 Task: Create List Solutions in Board Product Pricing to Workspace Big Data Analytics. Create List Best Practices in Board Product Feature Prioritization to Workspace Big Data Analytics. Create List Lessons Learned in Board Product Marketing and Sales Enablement Consulting to Workspace Big Data Analytics
Action: Mouse moved to (831, 149)
Screenshot: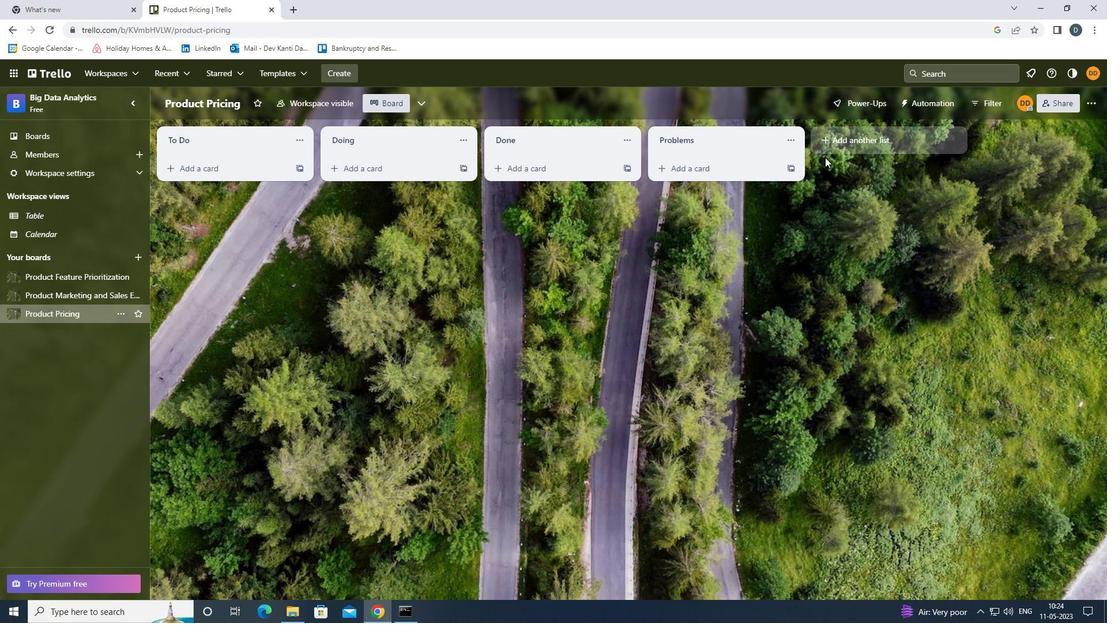 
Action: Mouse pressed left at (831, 149)
Screenshot: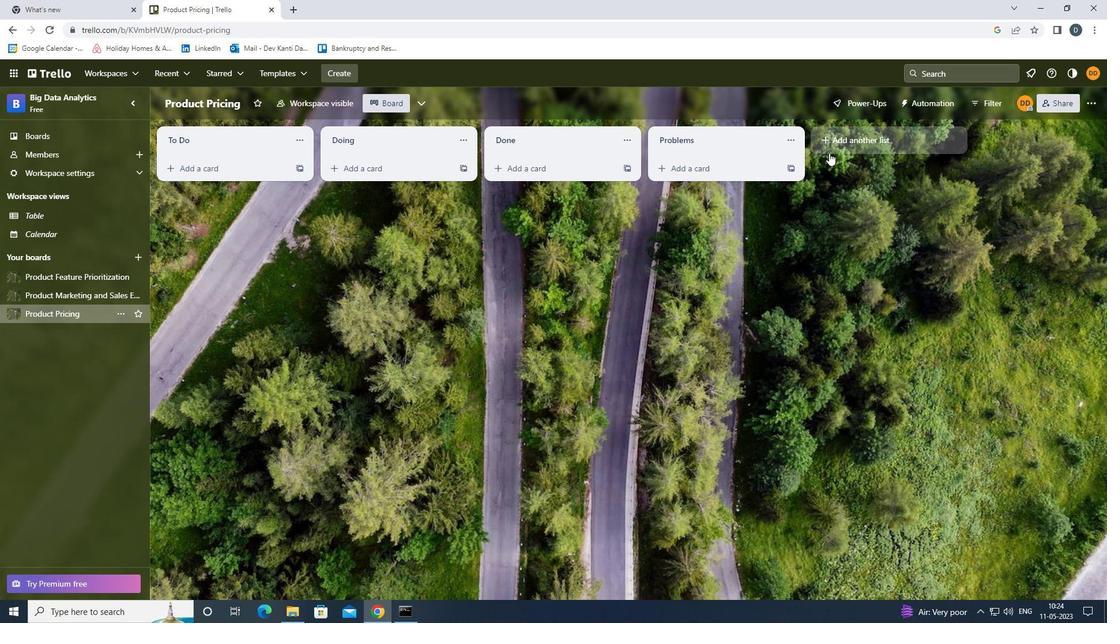 
Action: Mouse moved to (871, 143)
Screenshot: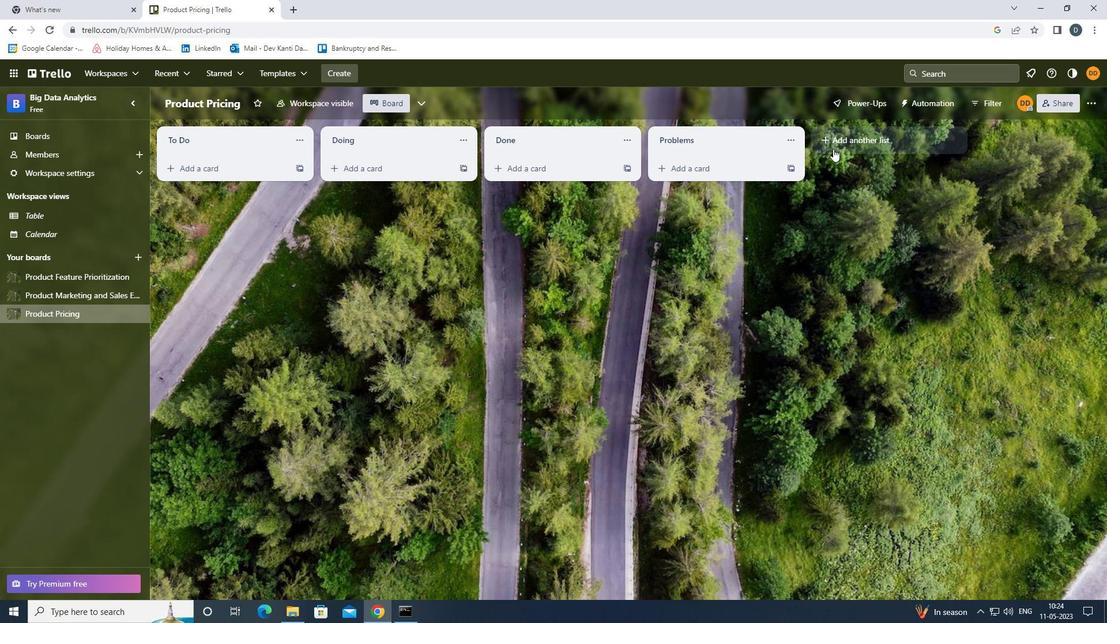 
Action: Mouse pressed left at (871, 143)
Screenshot: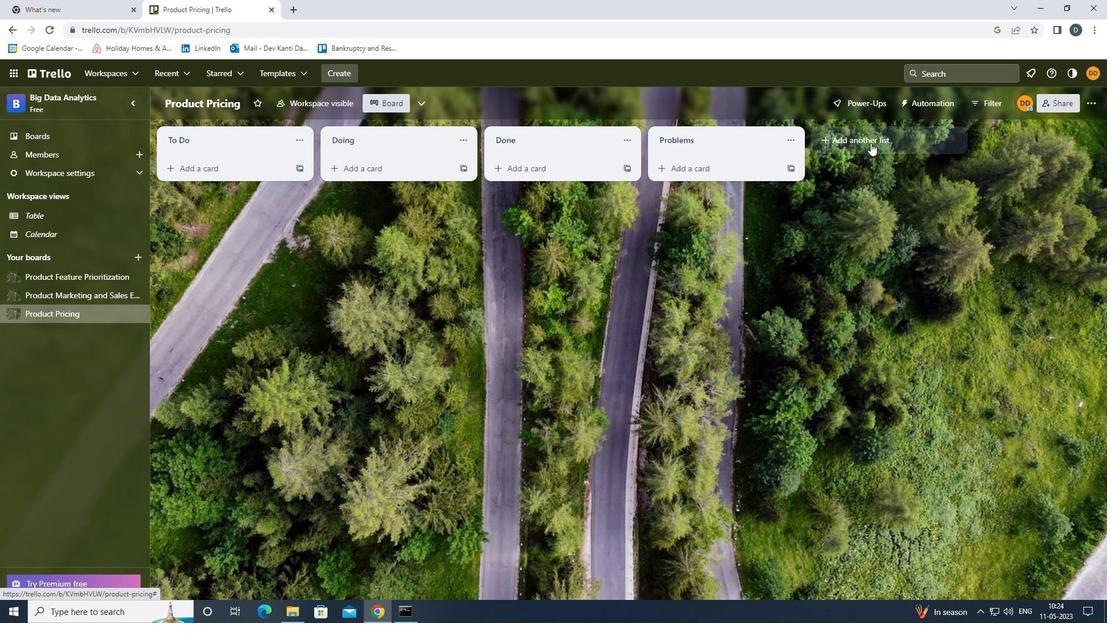
Action: Mouse moved to (825, 128)
Screenshot: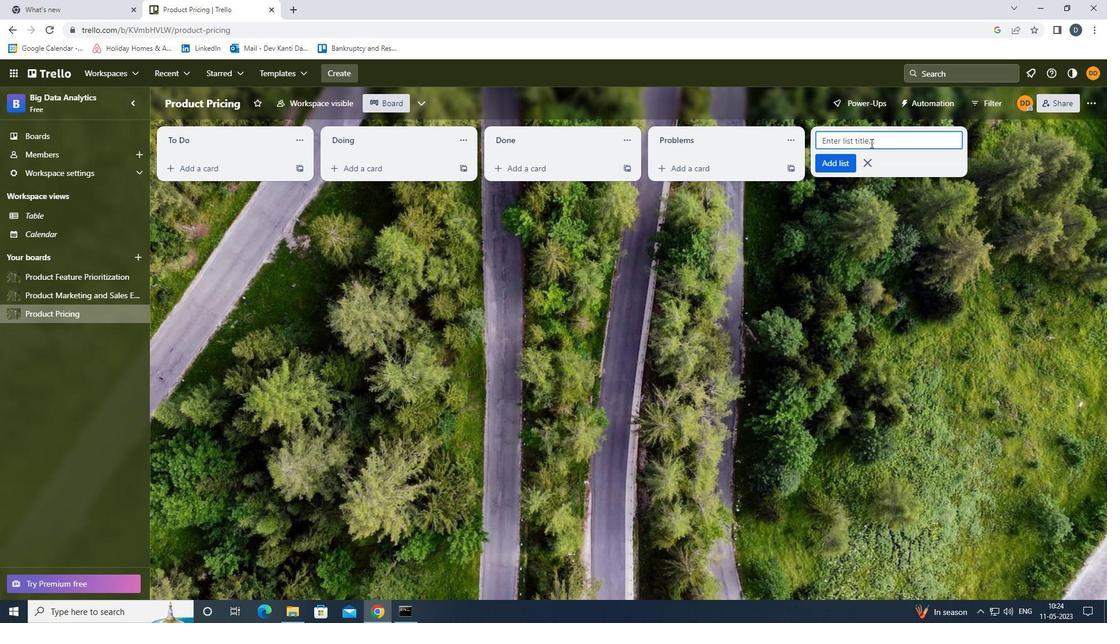 
Action: Key pressed <Key.shift><Key.shift><Key.shift>SOLUTIONS<Key.enter>
Screenshot: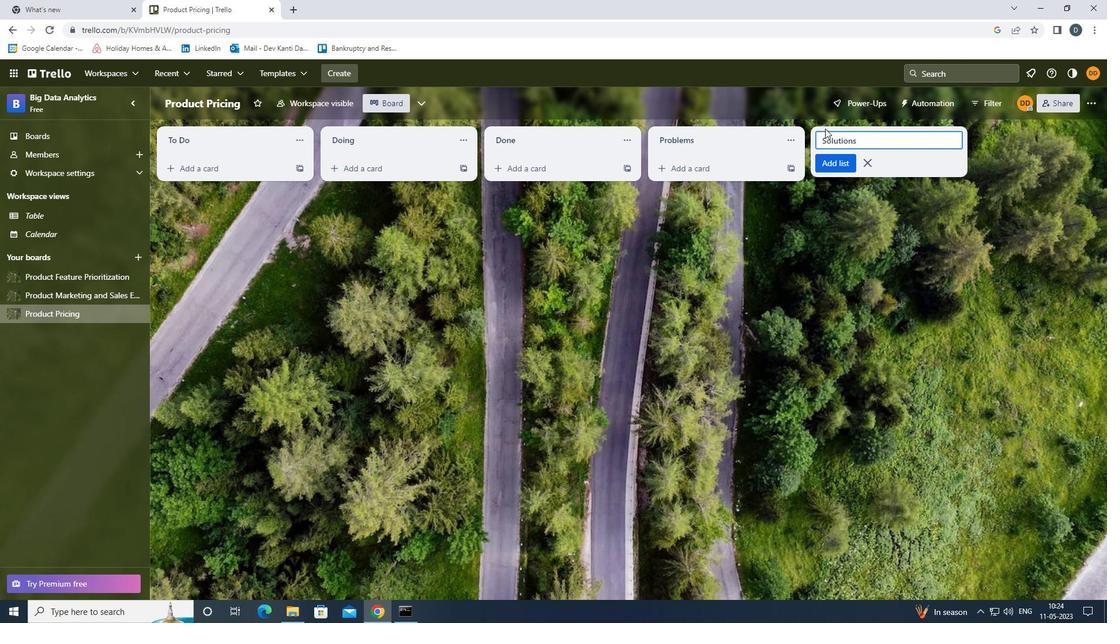 
Action: Mouse moved to (74, 280)
Screenshot: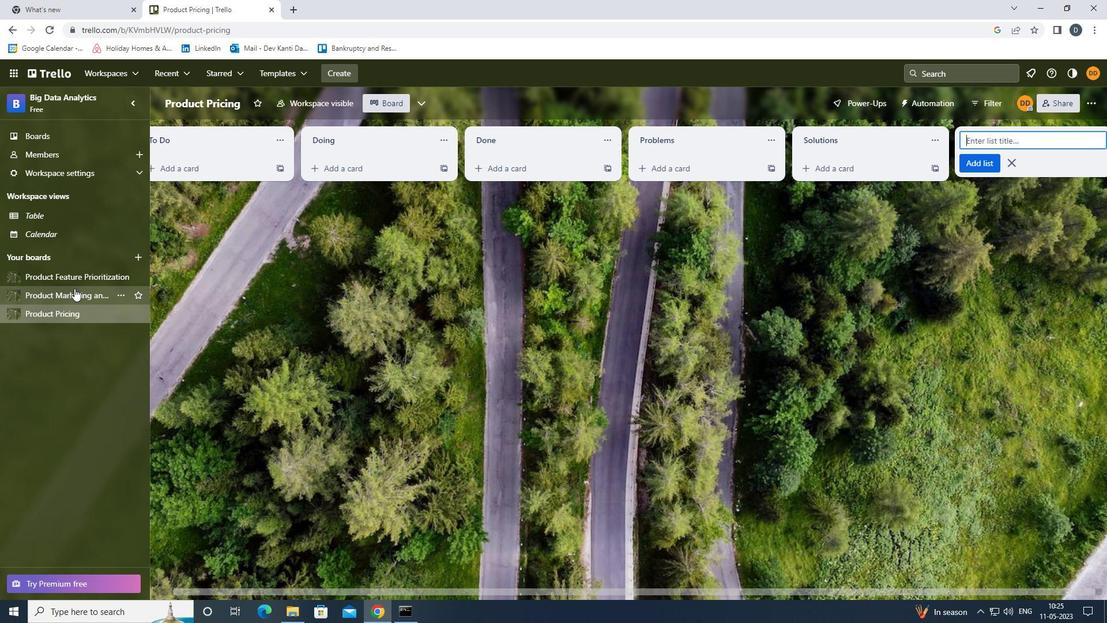 
Action: Mouse pressed left at (74, 280)
Screenshot: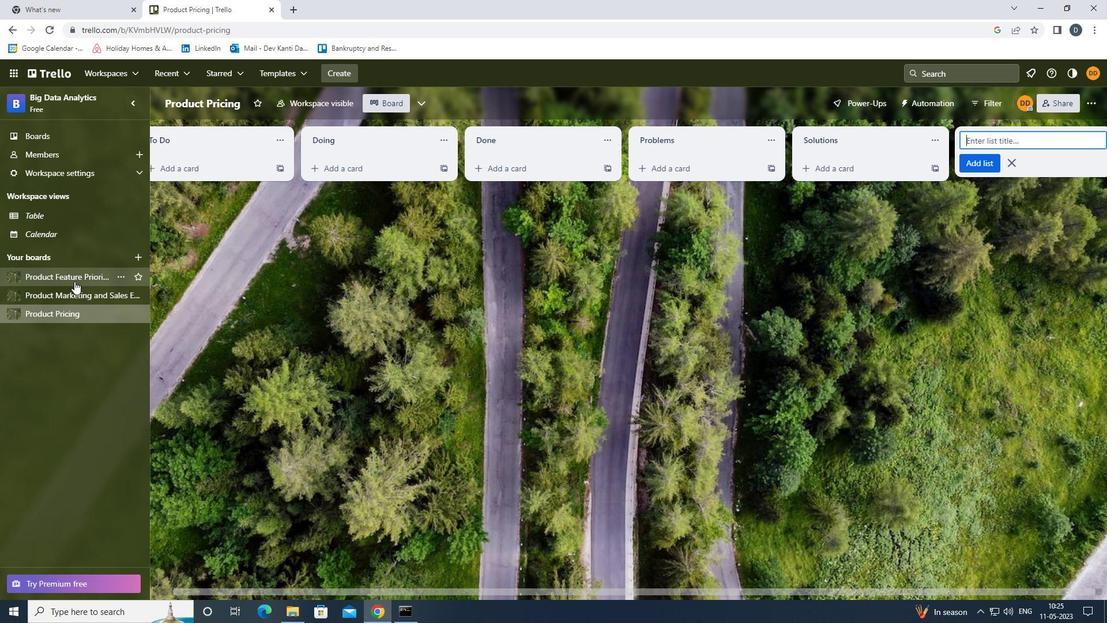 
Action: Mouse moved to (842, 138)
Screenshot: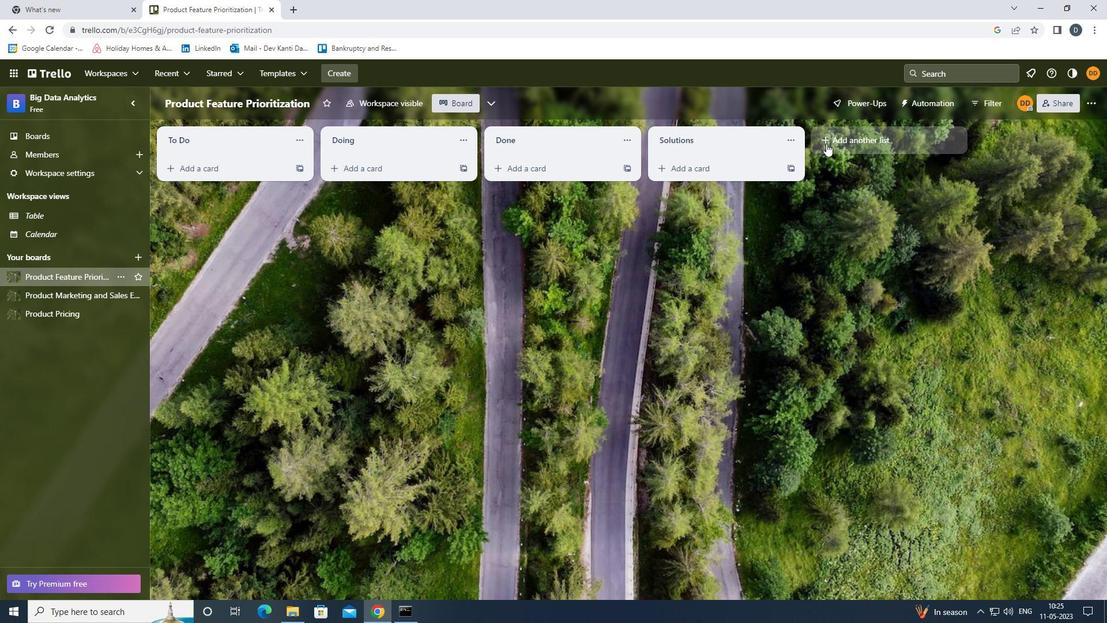 
Action: Mouse pressed left at (842, 138)
Screenshot: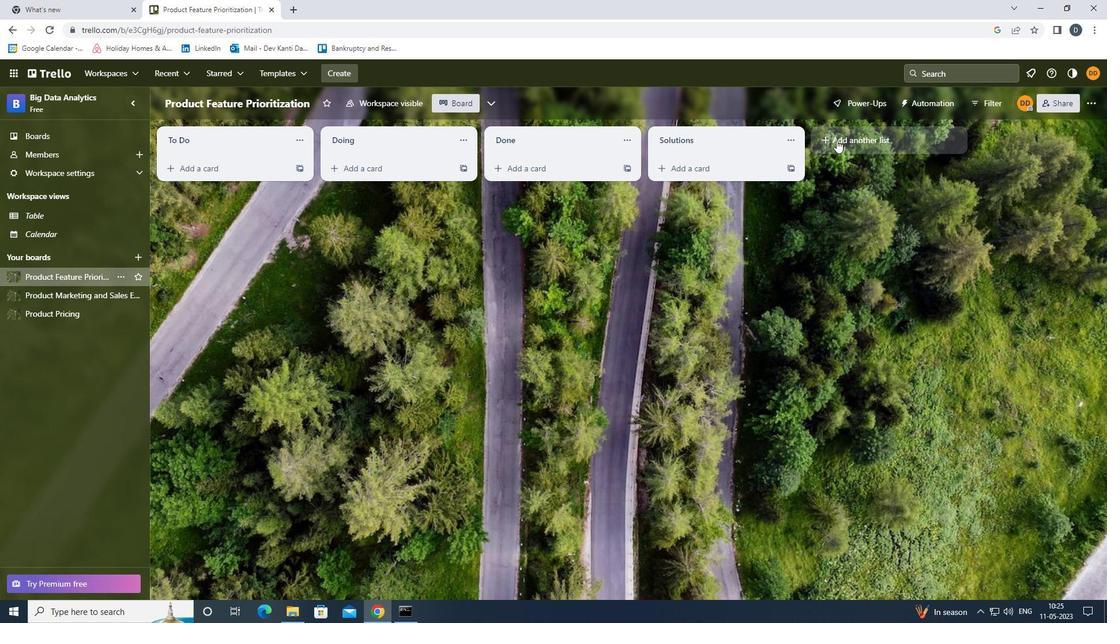 
Action: Mouse moved to (842, 138)
Screenshot: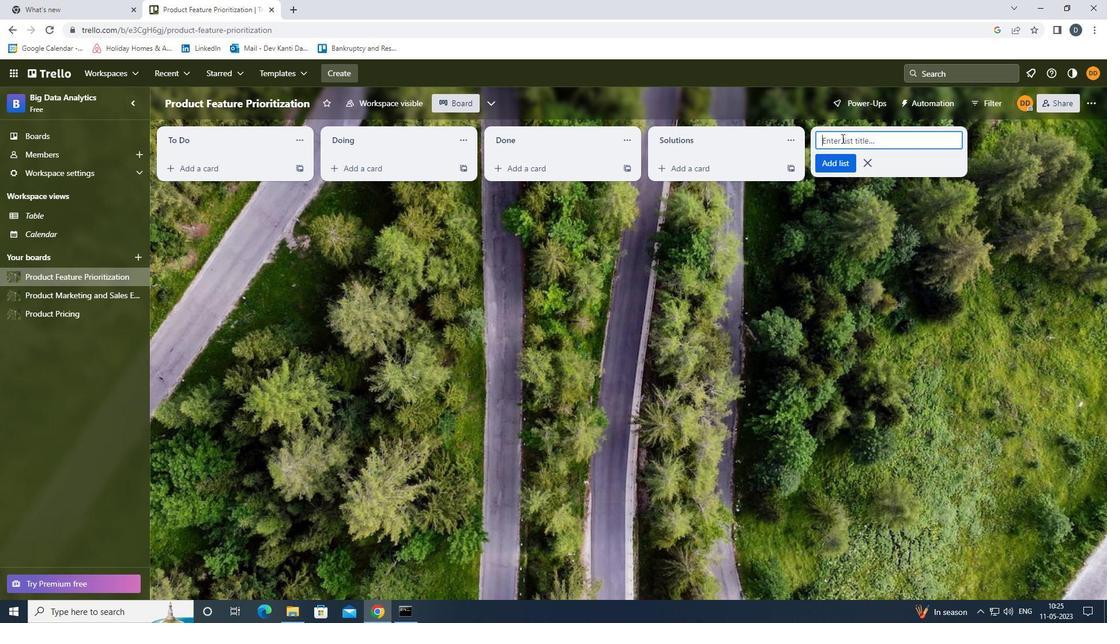 
Action: Key pressed <Key.shift><Key.shift><Key.shift><Key.shift><Key.shift><Key.shift>BEST<Key.space><Key.shift><Key.shift><Key.shift><Key.shift><Key.shift><Key.shift><Key.shift>PRACTICES<Key.enter>
Screenshot: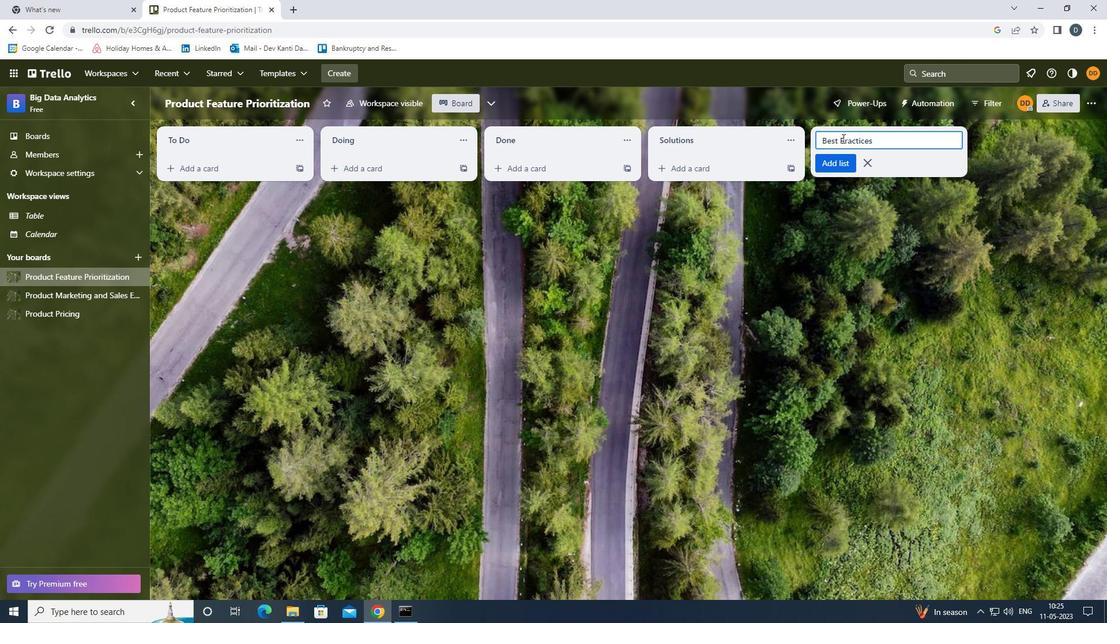 
Action: Mouse moved to (94, 294)
Screenshot: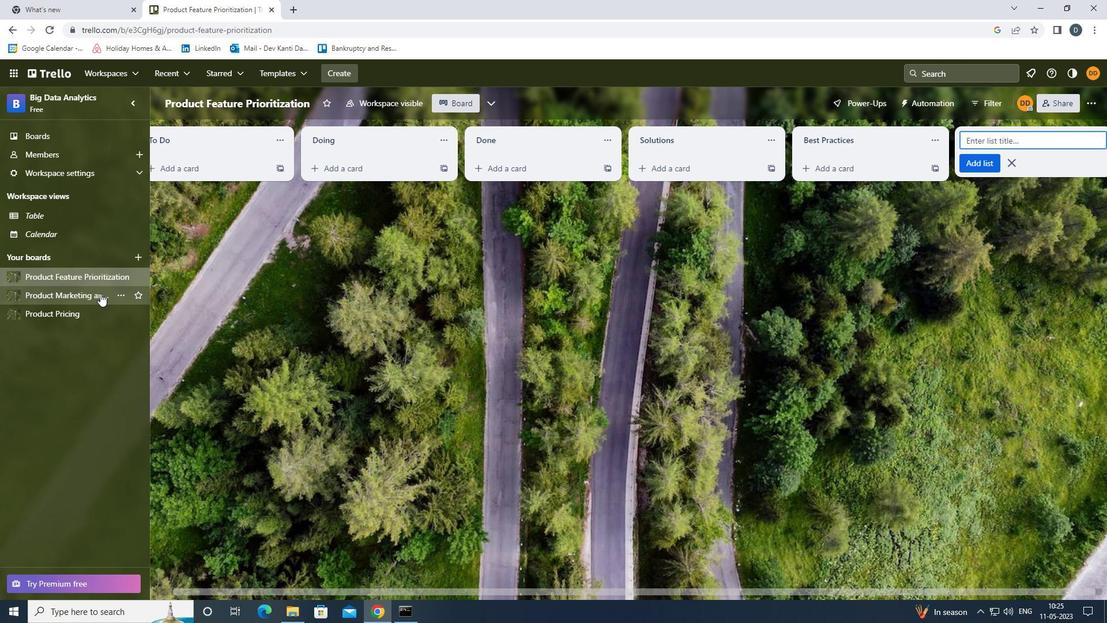 
Action: Mouse pressed left at (94, 294)
Screenshot: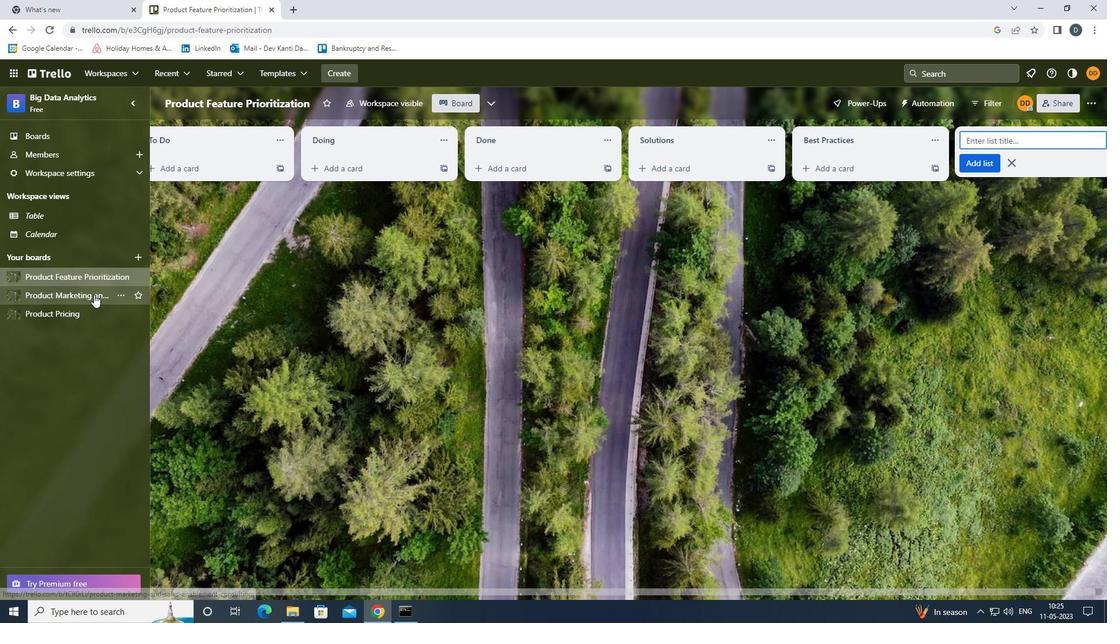 
Action: Mouse moved to (852, 144)
Screenshot: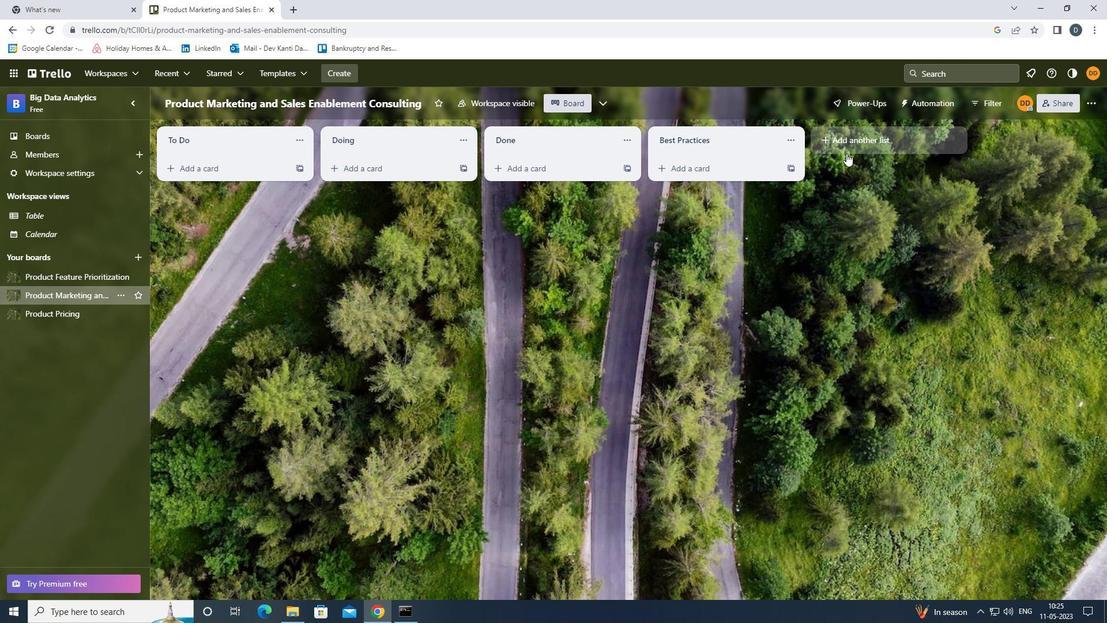 
Action: Mouse pressed left at (852, 144)
Screenshot: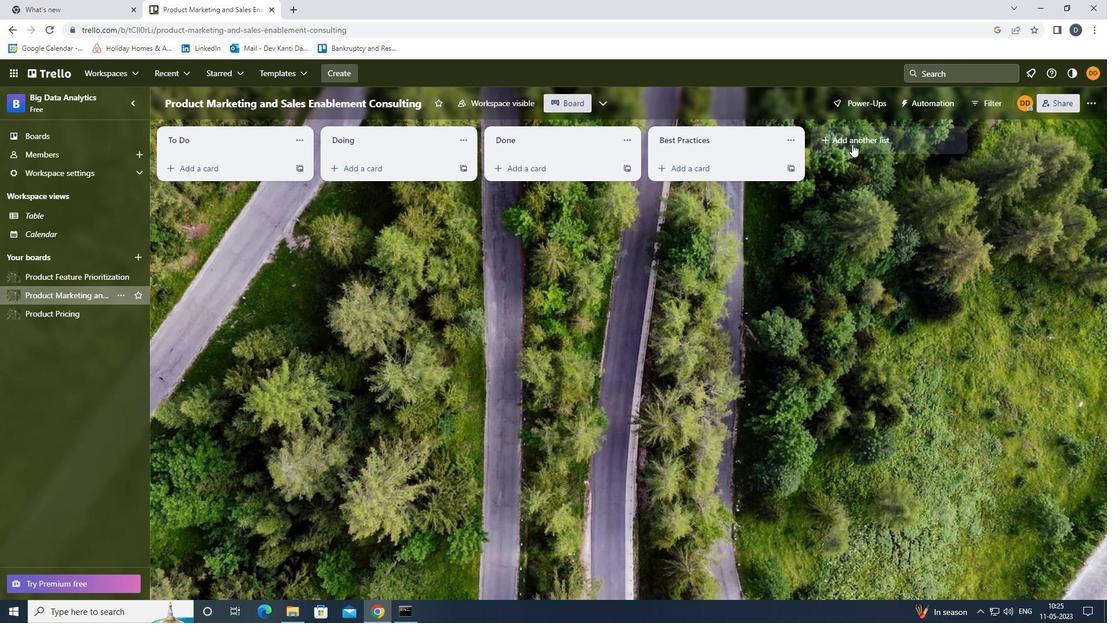
Action: Key pressed <Key.shift>LESSONS<Key.space><Key.shift><Key.shift><Key.shift><Key.shift><Key.shift>LEARNED<Key.enter>
Screenshot: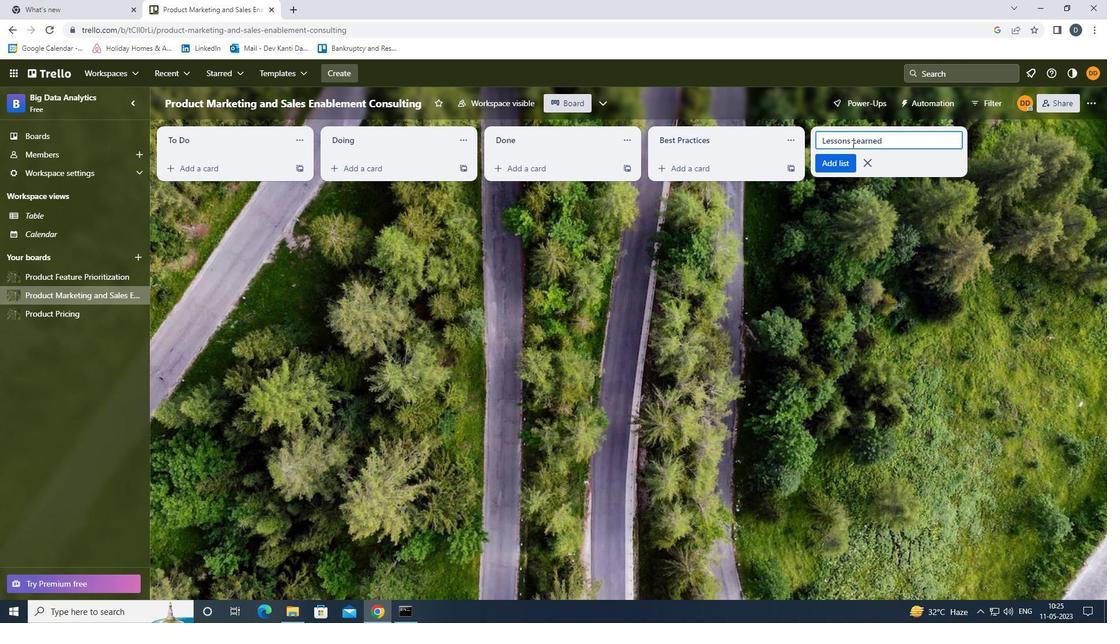 
